 Task: Create a due date automation trigger when advanced on, 2 hours after a card is due add fields without custom field "Resume" set to a date less than 1 working days from now.
Action: Mouse moved to (924, 75)
Screenshot: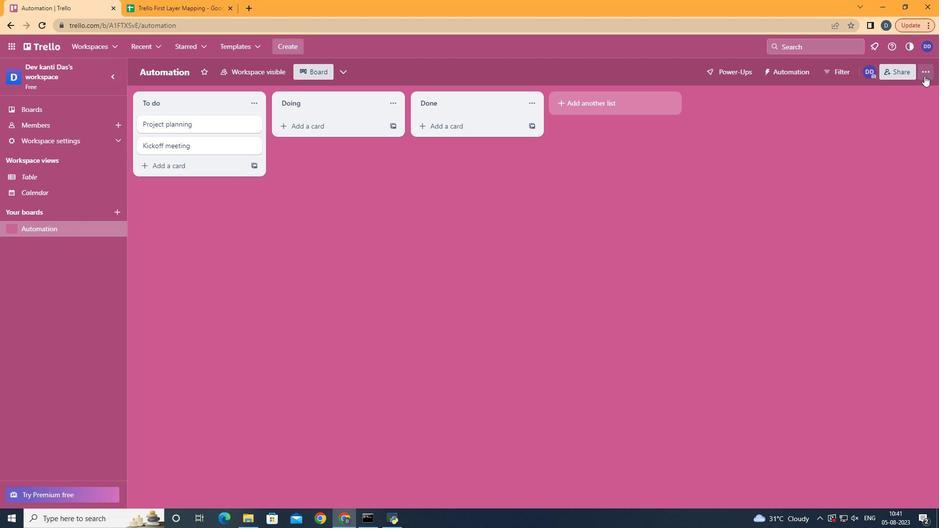 
Action: Mouse pressed left at (924, 75)
Screenshot: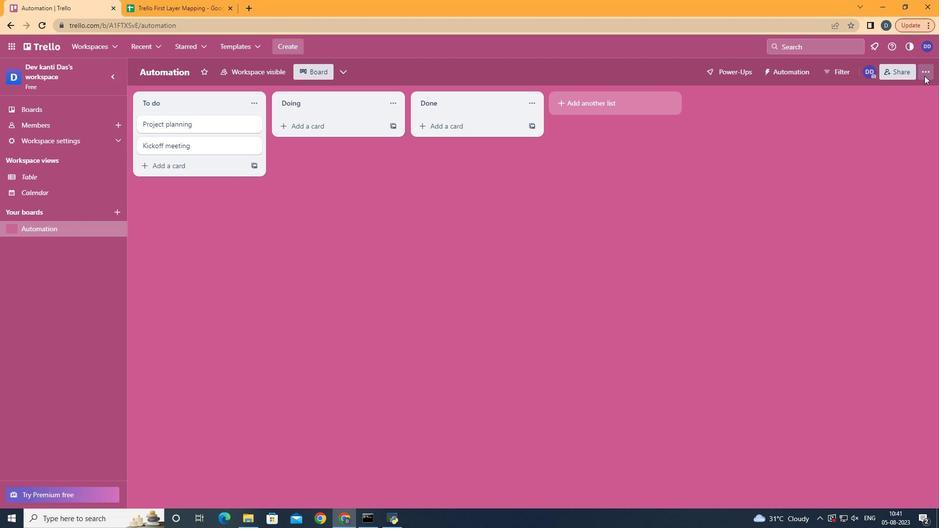 
Action: Mouse moved to (837, 218)
Screenshot: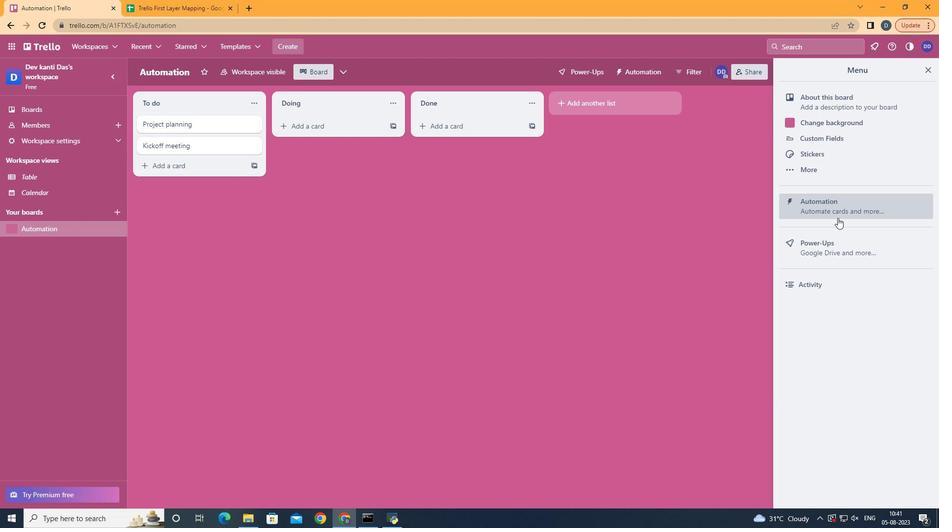 
Action: Mouse pressed left at (837, 218)
Screenshot: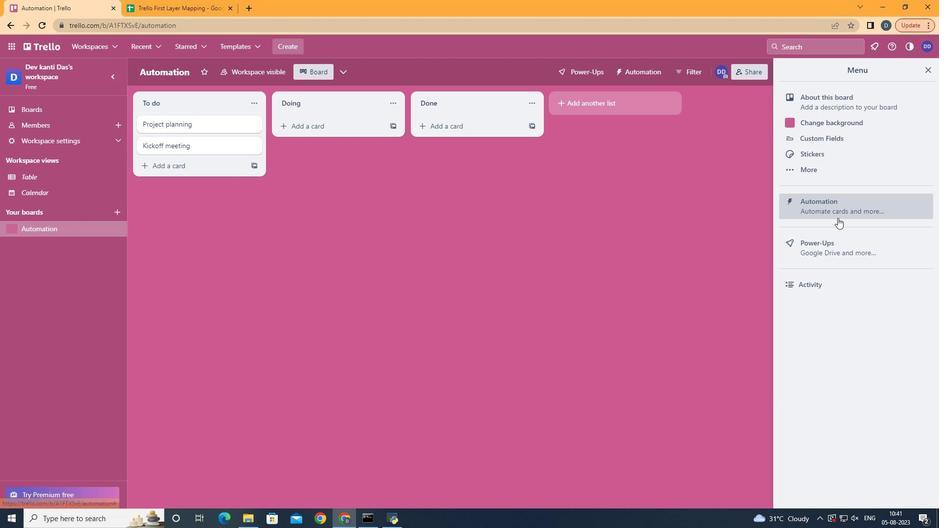 
Action: Mouse moved to (210, 202)
Screenshot: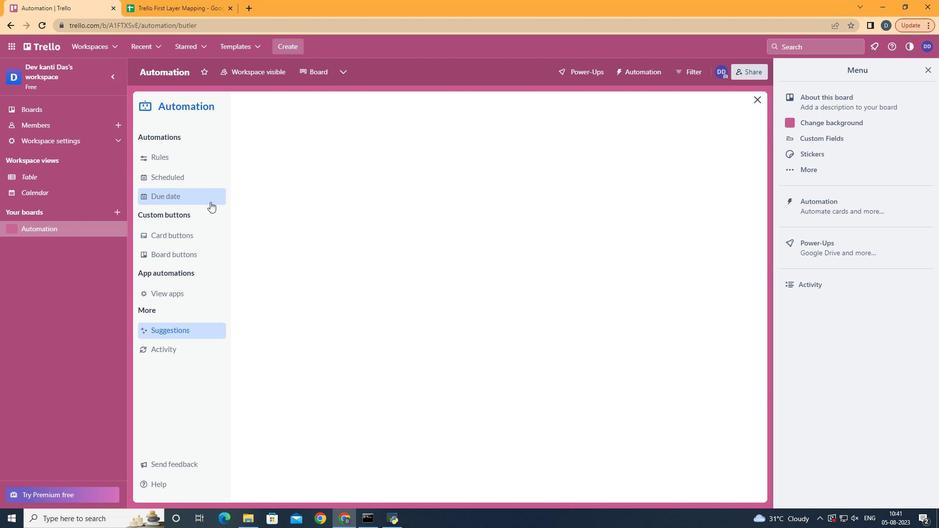 
Action: Mouse pressed left at (210, 202)
Screenshot: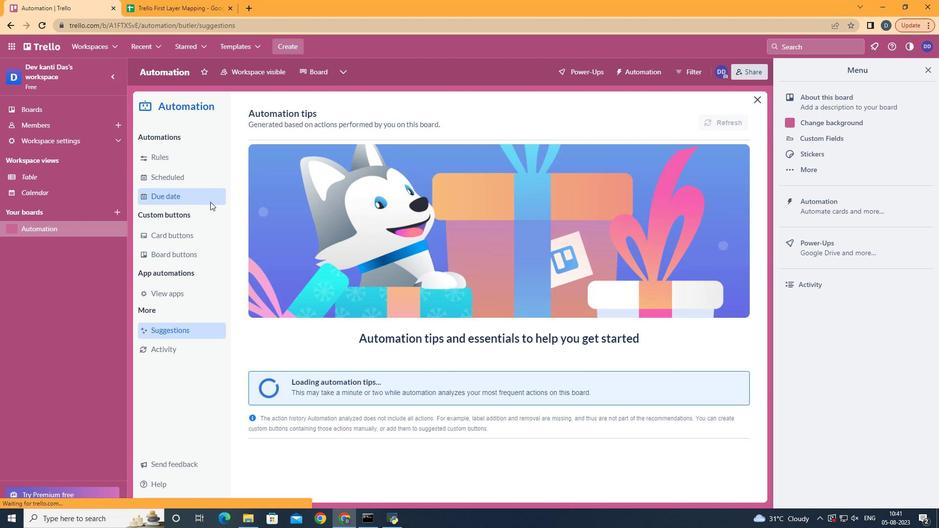 
Action: Mouse moved to (697, 119)
Screenshot: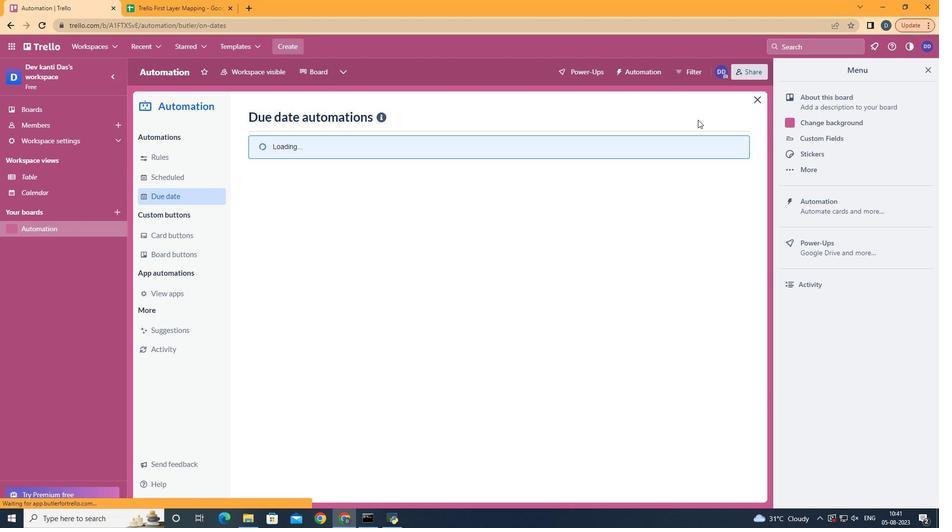 
Action: Mouse pressed left at (697, 119)
Screenshot: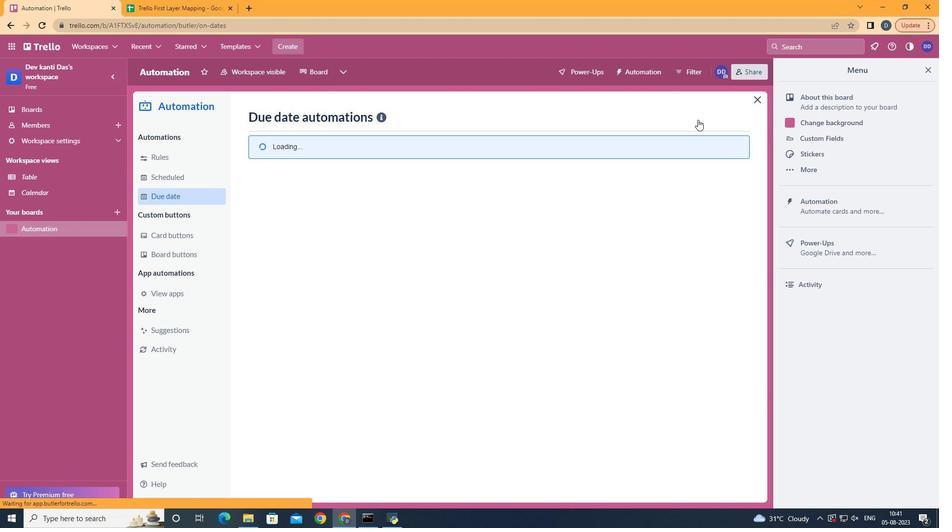 
Action: Mouse pressed left at (697, 119)
Screenshot: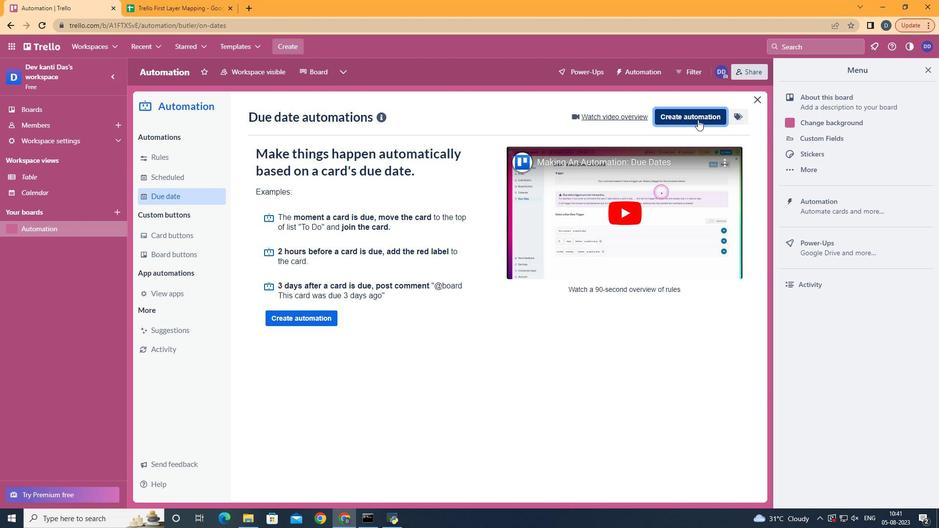 
Action: Mouse moved to (463, 211)
Screenshot: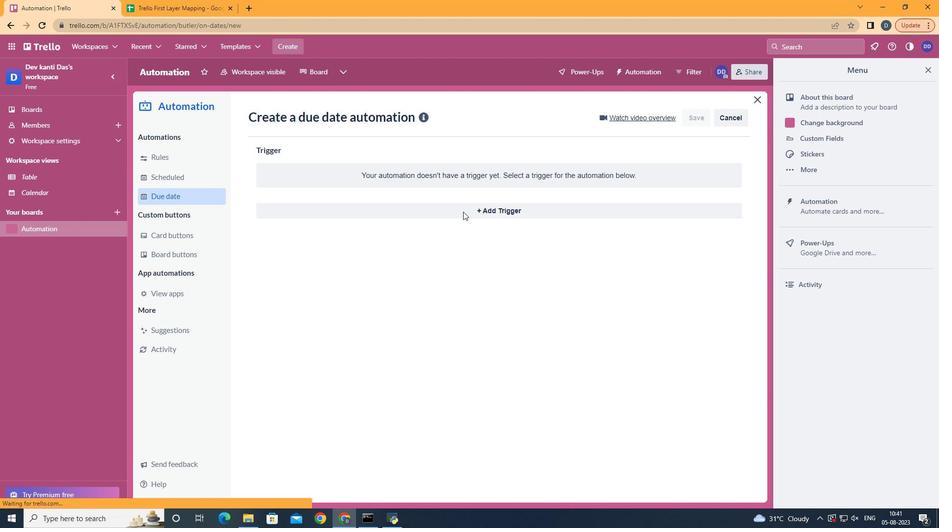 
Action: Mouse pressed left at (463, 211)
Screenshot: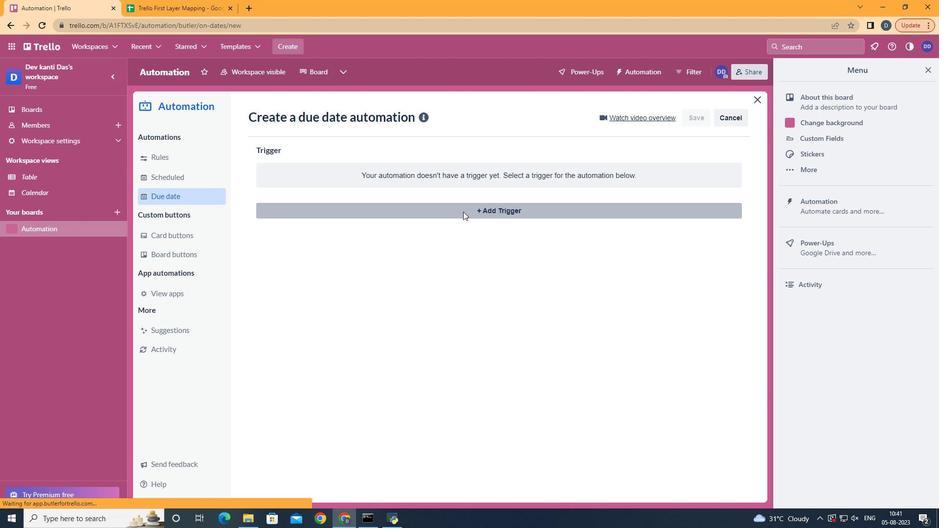 
Action: Mouse moved to (323, 420)
Screenshot: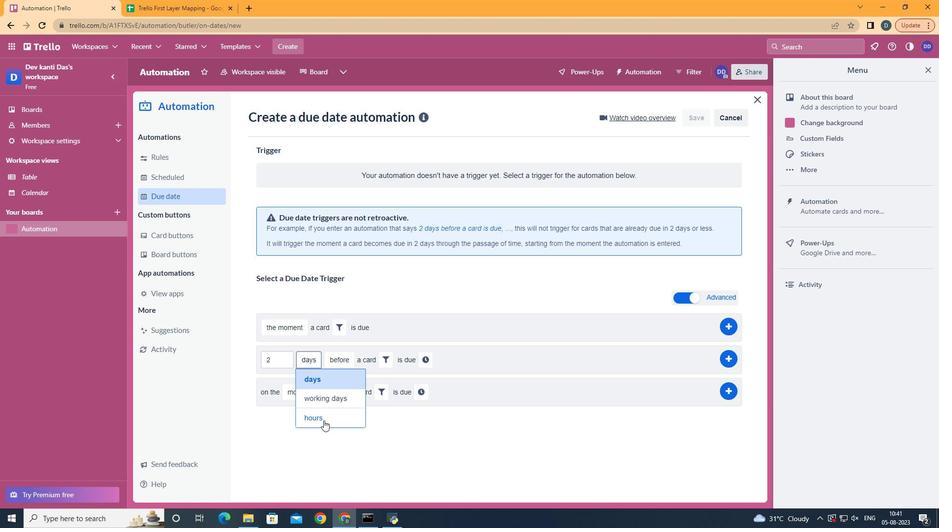 
Action: Mouse pressed left at (323, 420)
Screenshot: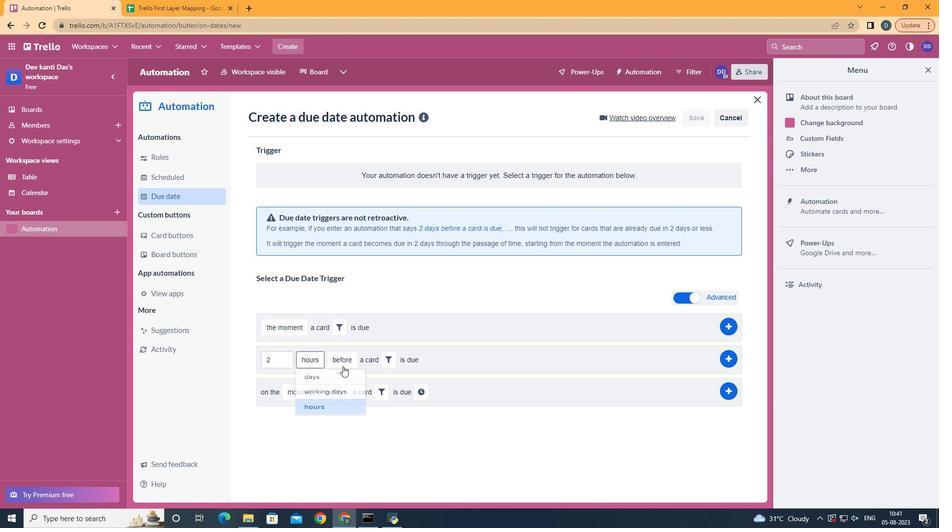 
Action: Mouse moved to (351, 394)
Screenshot: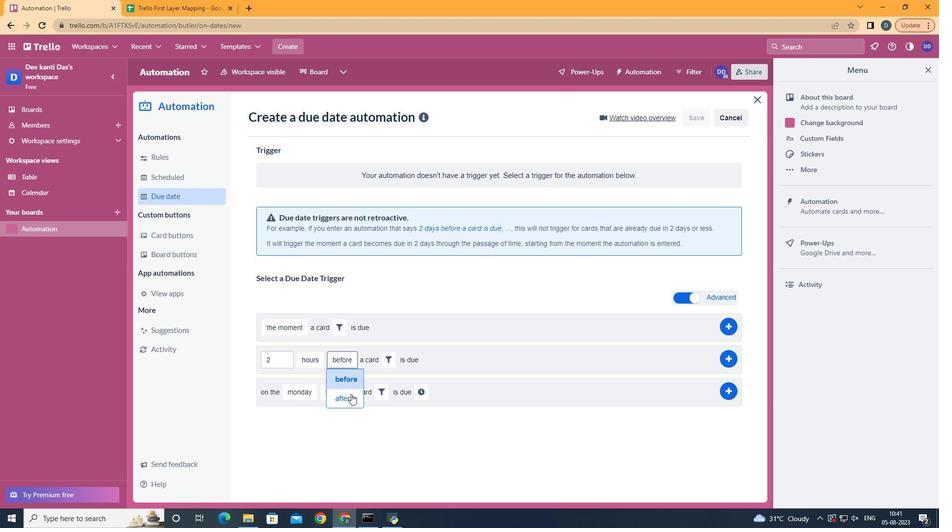 
Action: Mouse pressed left at (351, 394)
Screenshot: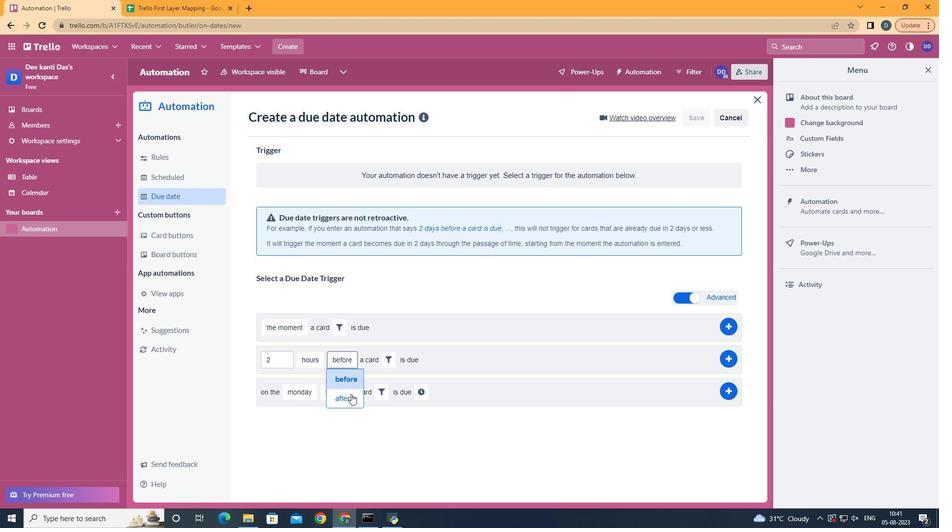 
Action: Mouse moved to (379, 367)
Screenshot: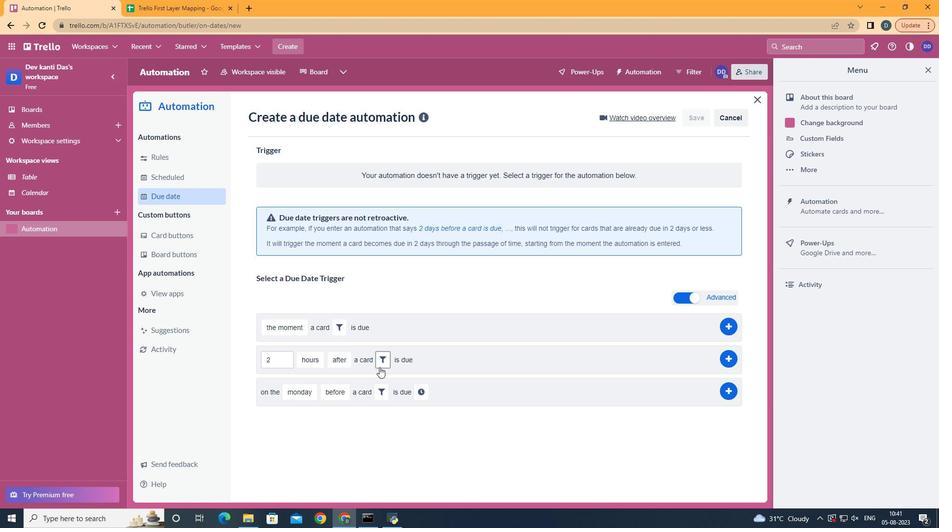 
Action: Mouse pressed left at (379, 367)
Screenshot: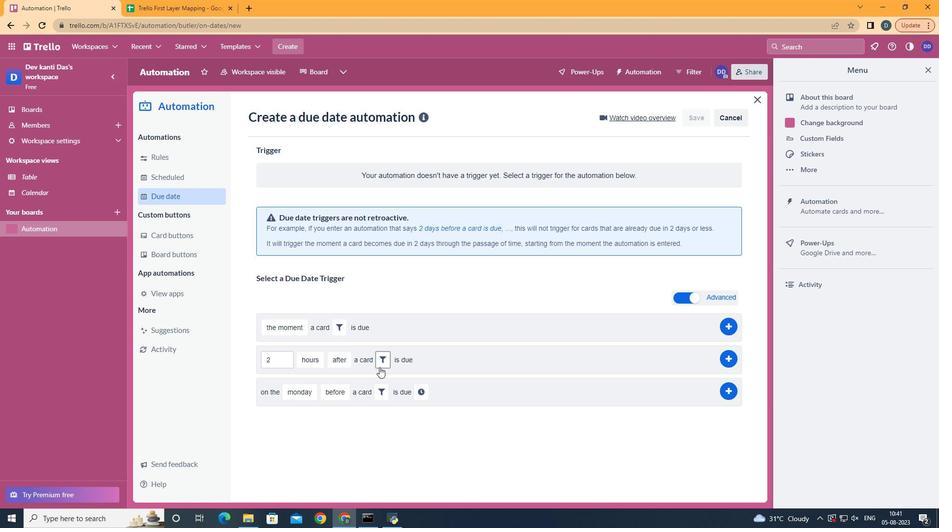 
Action: Mouse moved to (552, 388)
Screenshot: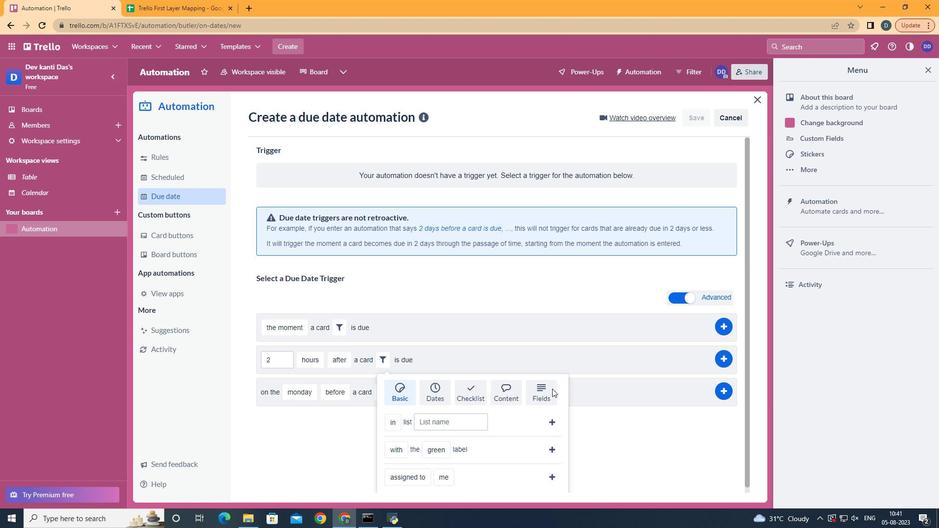
Action: Mouse pressed left at (552, 388)
Screenshot: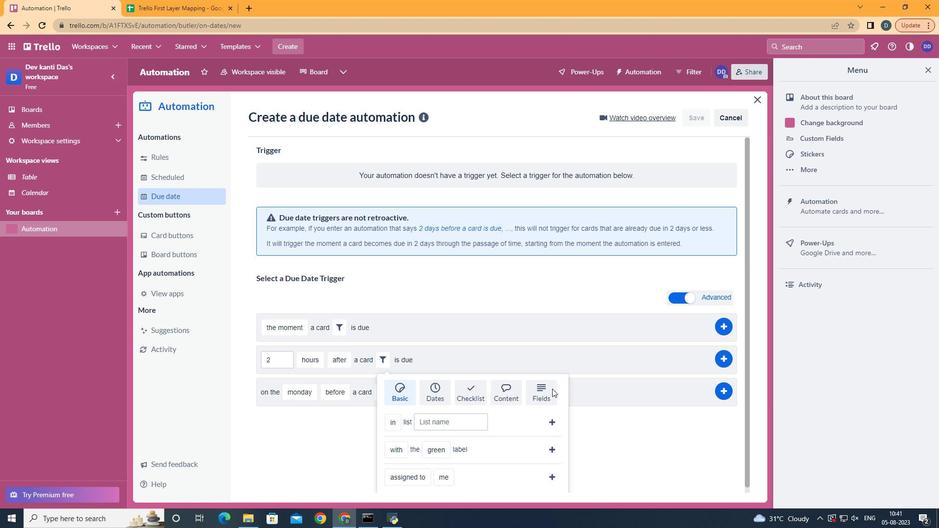 
Action: Mouse moved to (549, 389)
Screenshot: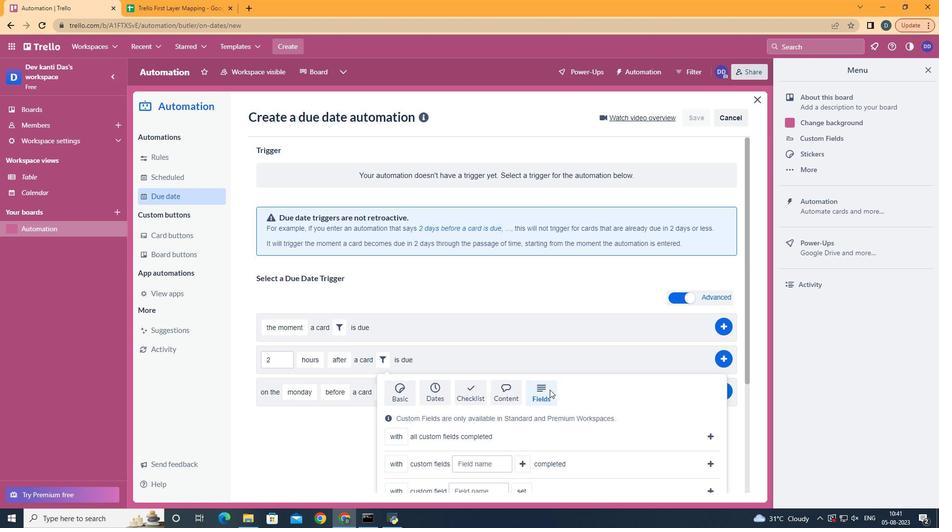 
Action: Mouse scrolled (549, 389) with delta (0, 0)
Screenshot: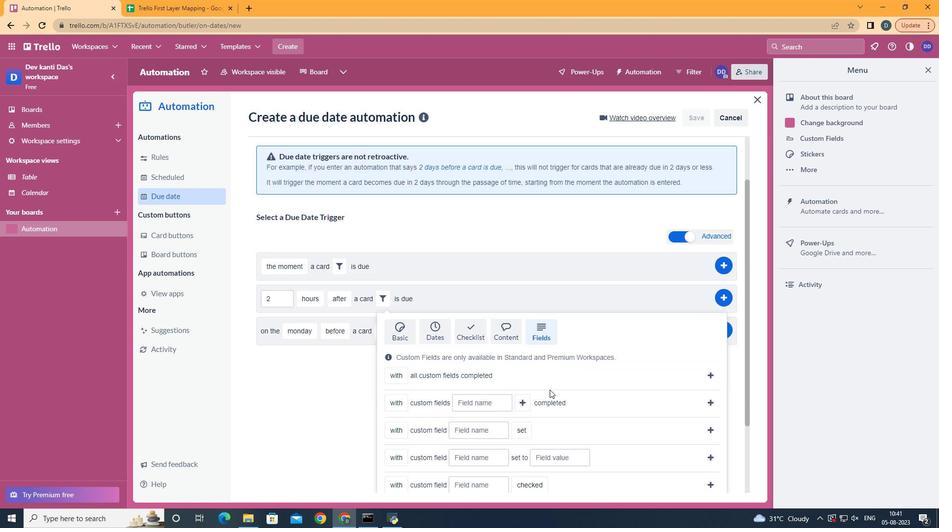 
Action: Mouse scrolled (549, 389) with delta (0, 0)
Screenshot: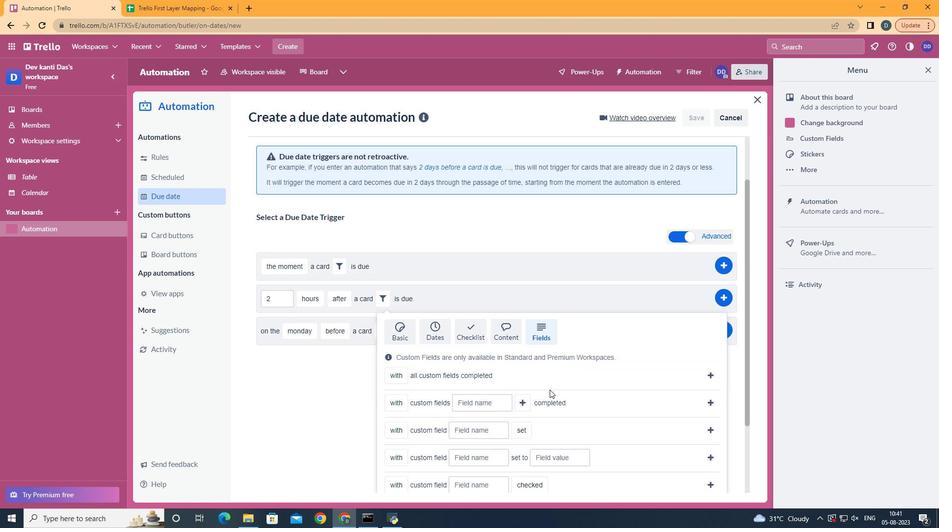 
Action: Mouse scrolled (549, 389) with delta (0, 0)
Screenshot: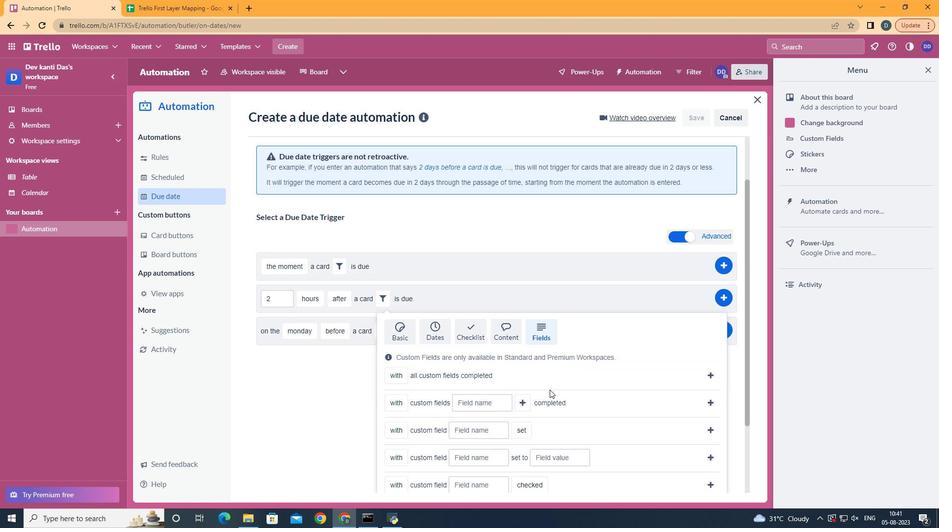 
Action: Mouse scrolled (549, 389) with delta (0, 0)
Screenshot: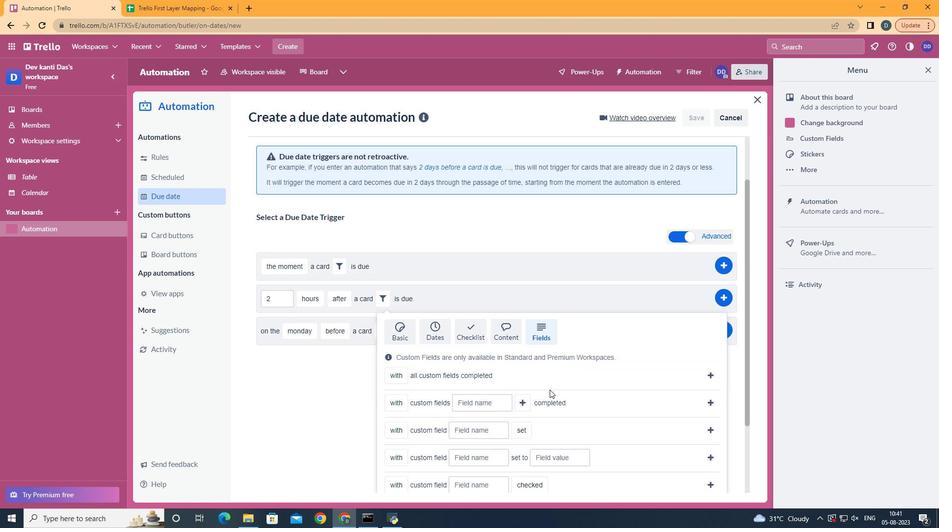
Action: Mouse scrolled (549, 389) with delta (0, 0)
Screenshot: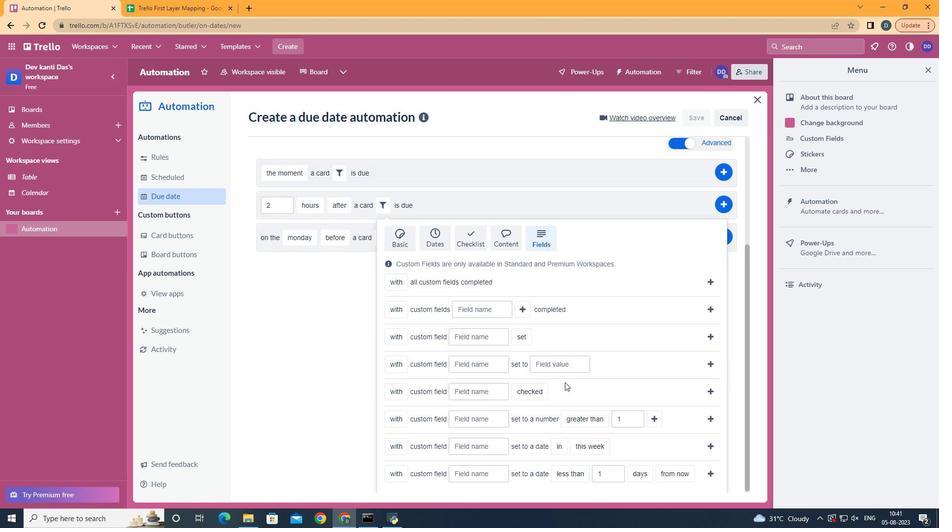 
Action: Mouse scrolled (549, 389) with delta (0, 0)
Screenshot: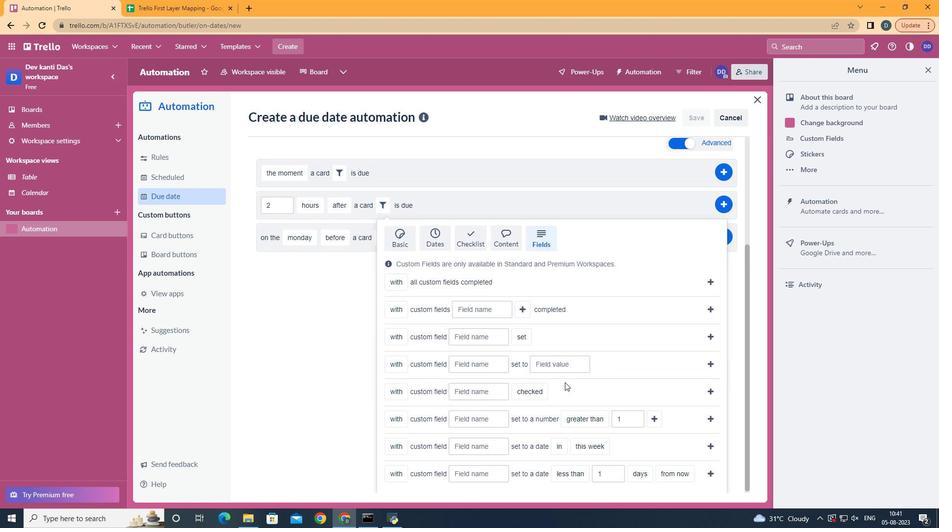 
Action: Mouse moved to (407, 450)
Screenshot: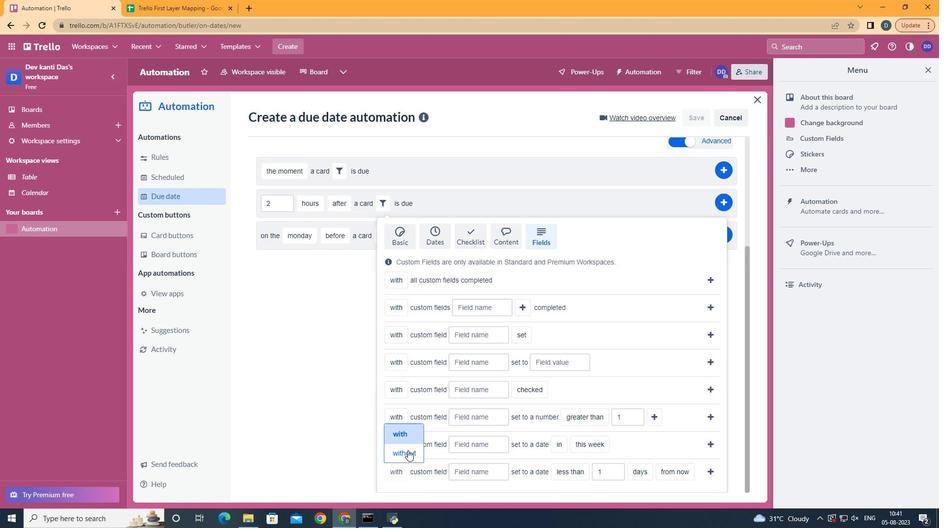 
Action: Mouse pressed left at (407, 450)
Screenshot: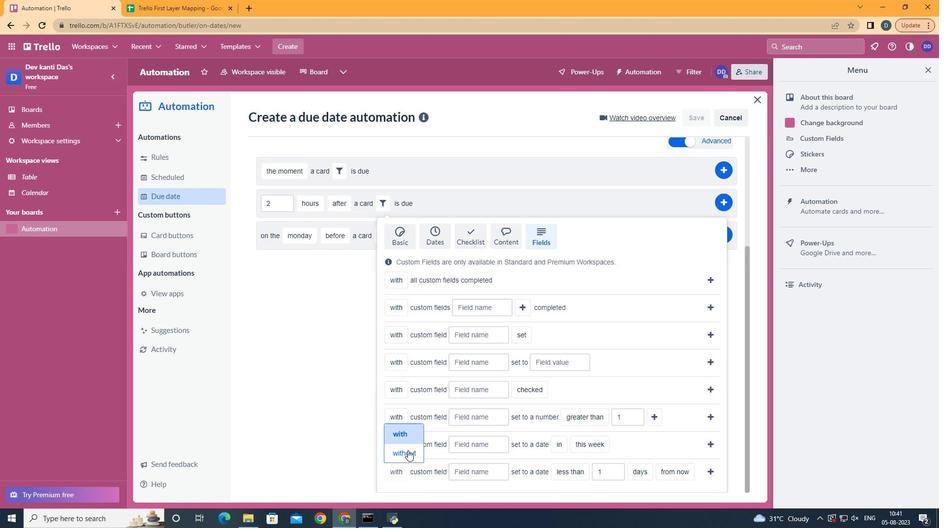 
Action: Mouse moved to (494, 479)
Screenshot: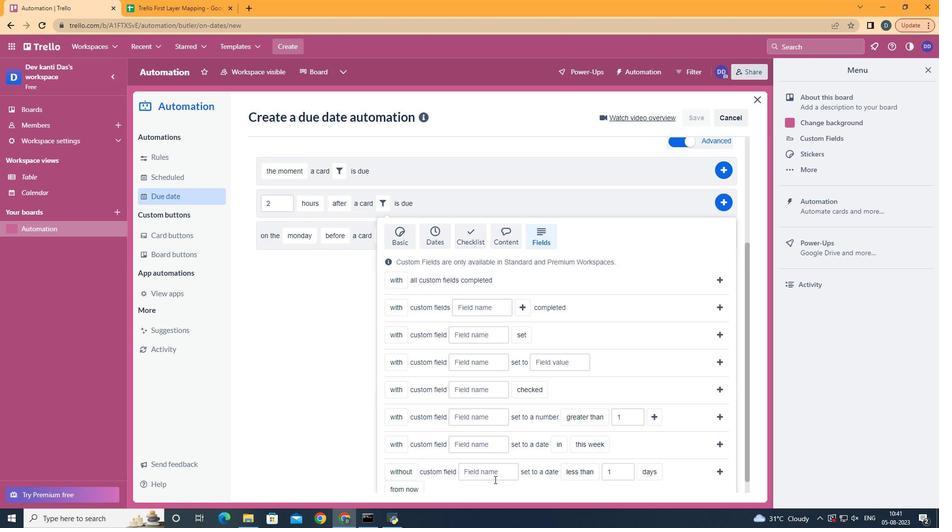
Action: Mouse pressed left at (494, 479)
Screenshot: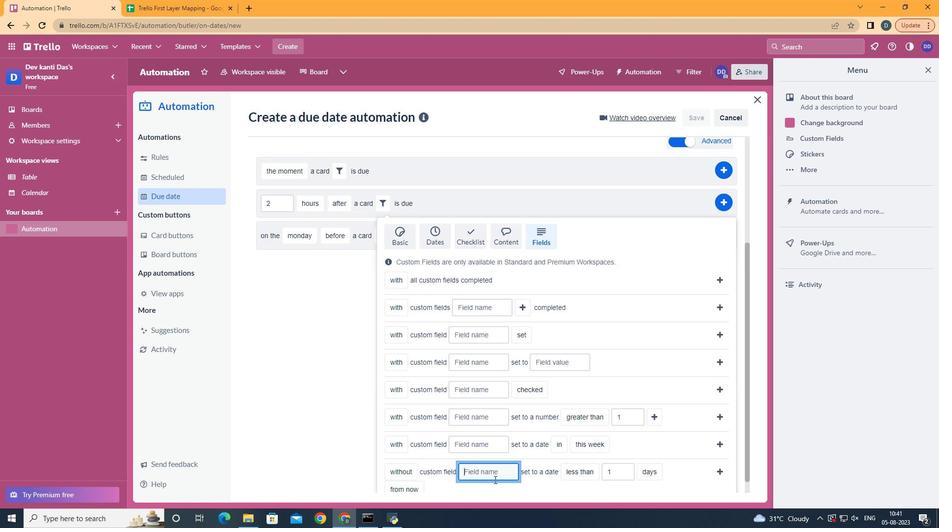 
Action: Key pressed <Key.shift>Resume
Screenshot: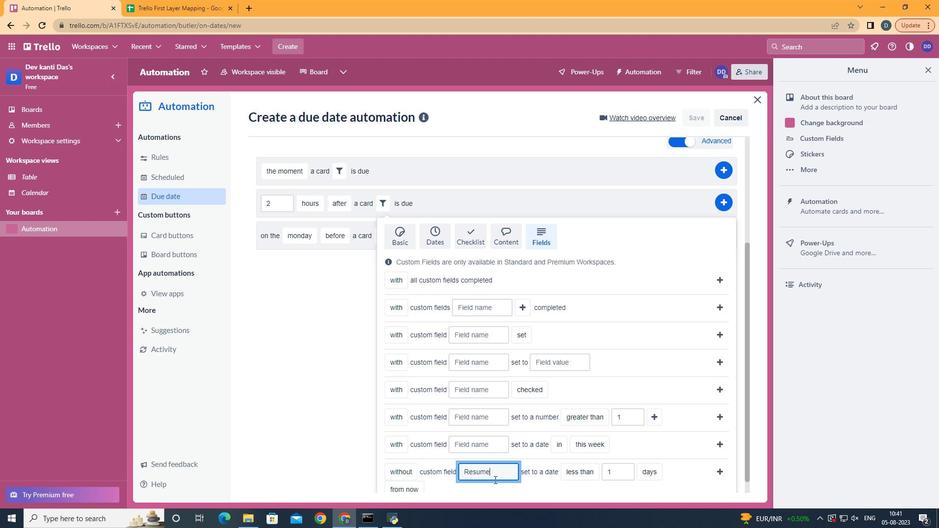 
Action: Mouse scrolled (494, 479) with delta (0, 0)
Screenshot: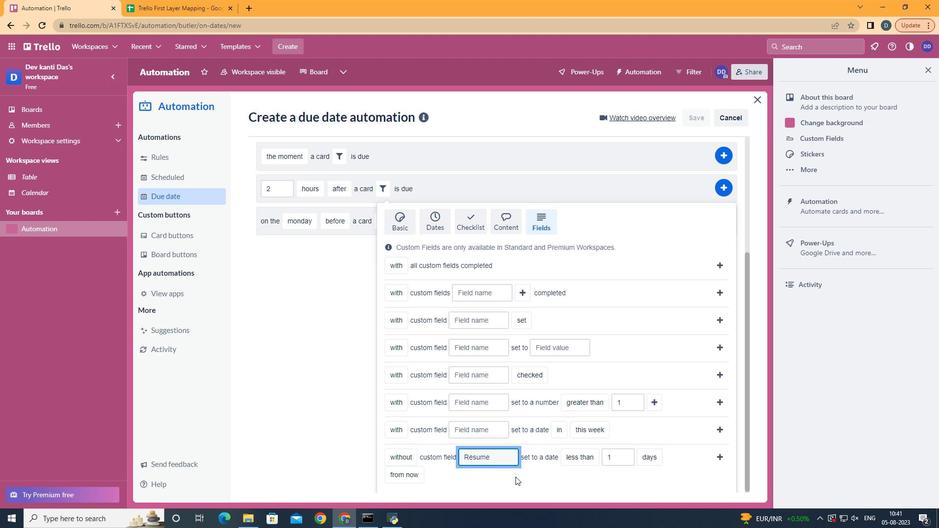 
Action: Mouse scrolled (494, 479) with delta (0, 0)
Screenshot: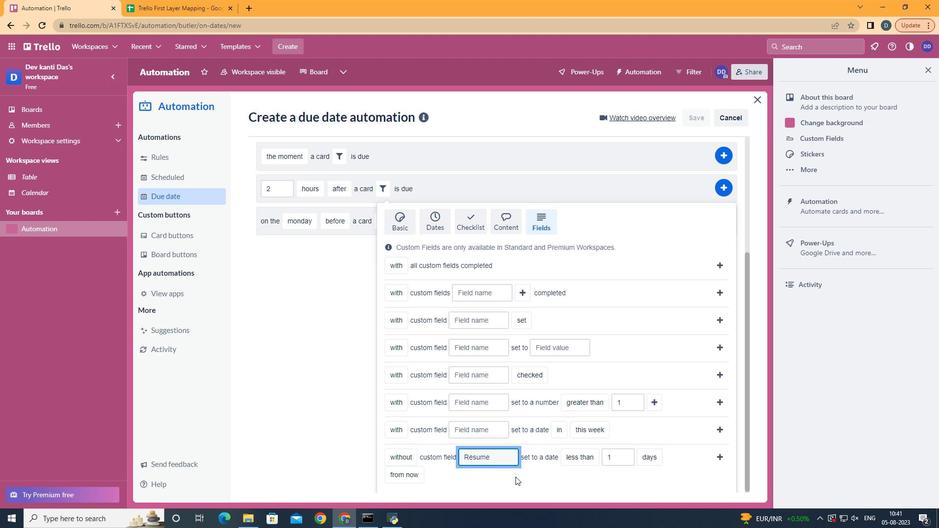 
Action: Mouse scrolled (494, 479) with delta (0, 0)
Screenshot: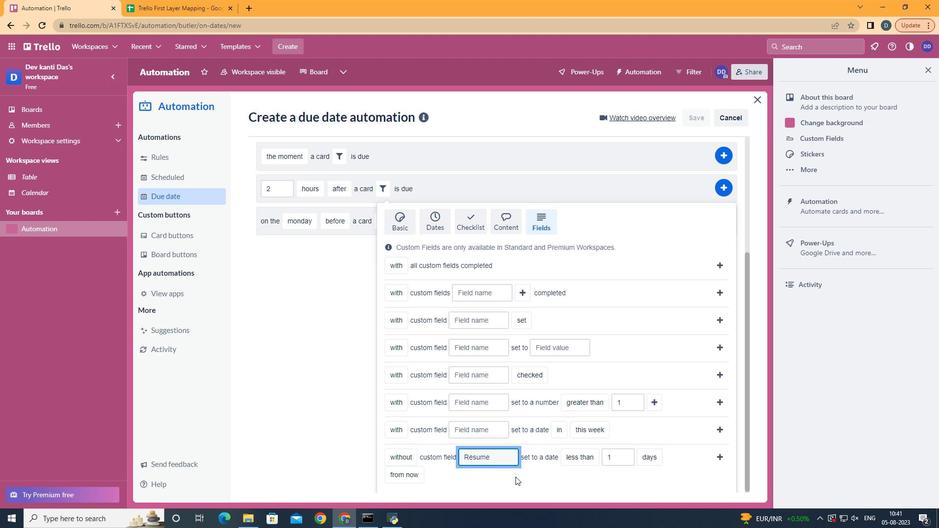 
Action: Mouse scrolled (494, 479) with delta (0, 0)
Screenshot: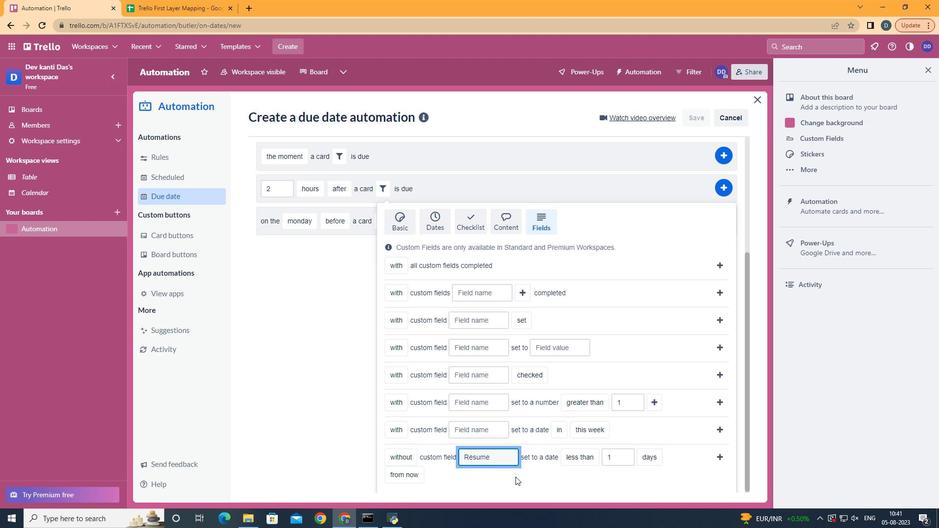 
Action: Mouse moved to (589, 390)
Screenshot: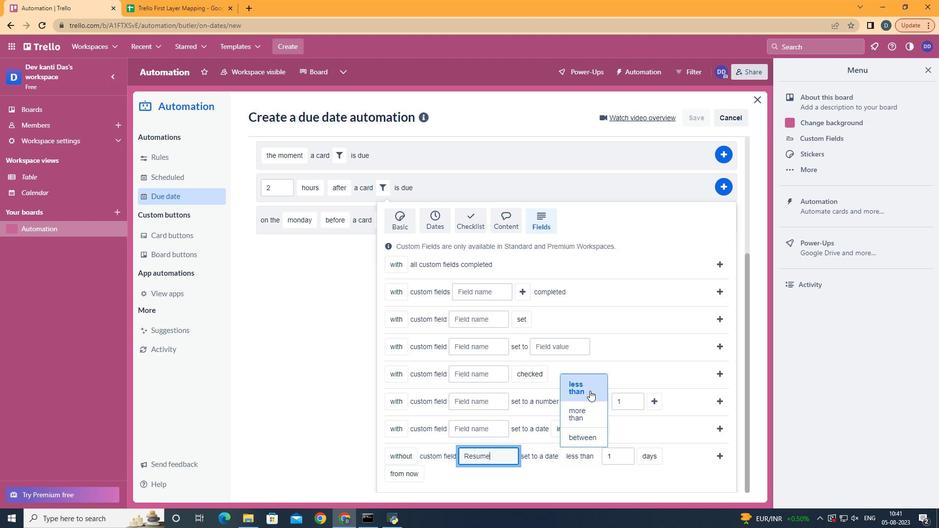 
Action: Mouse pressed left at (589, 390)
Screenshot: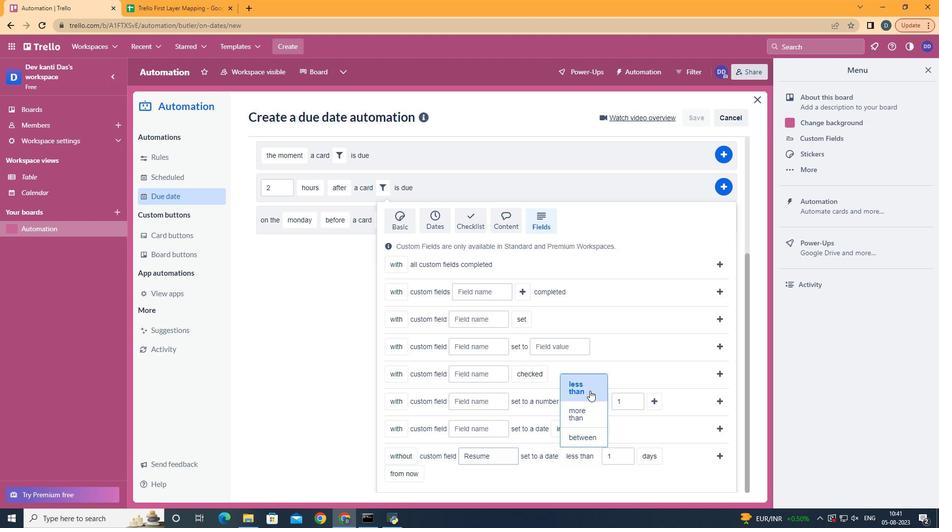 
Action: Mouse moved to (667, 440)
Screenshot: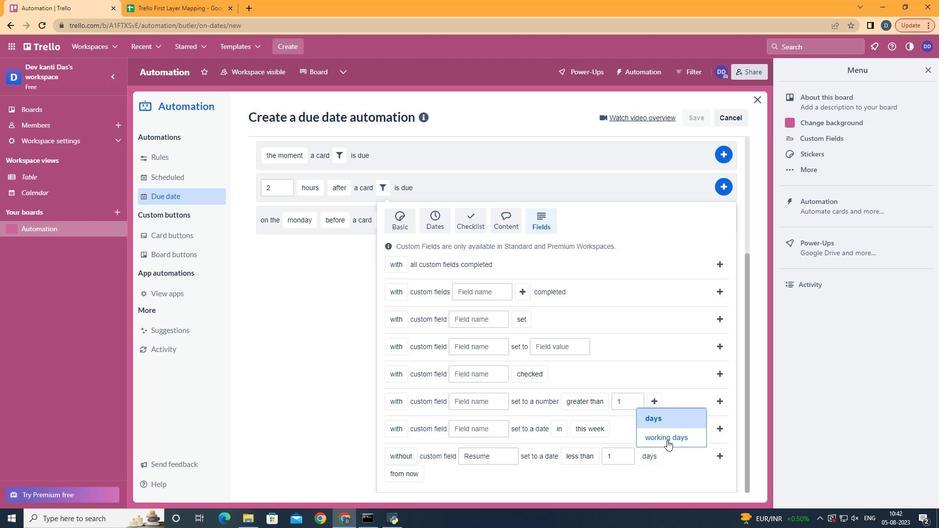 
Action: Mouse pressed left at (667, 440)
Screenshot: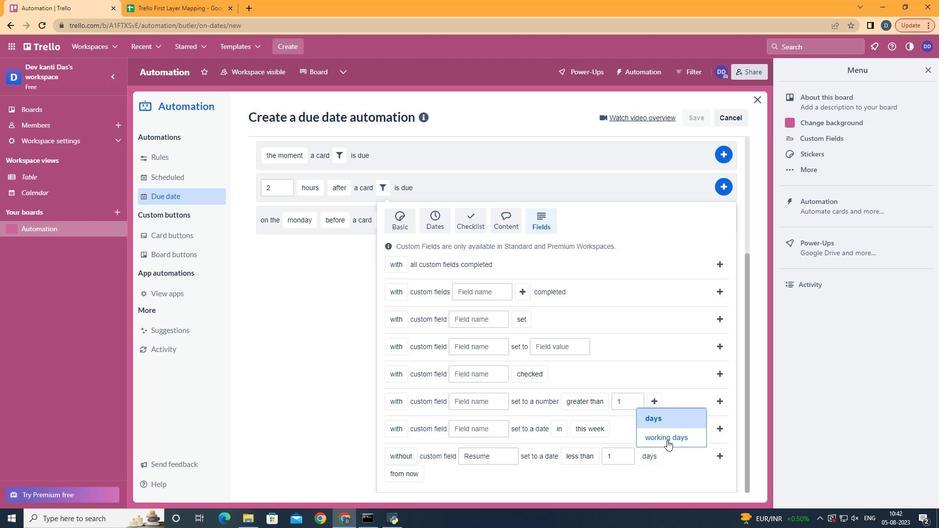 
Action: Mouse moved to (411, 431)
Screenshot: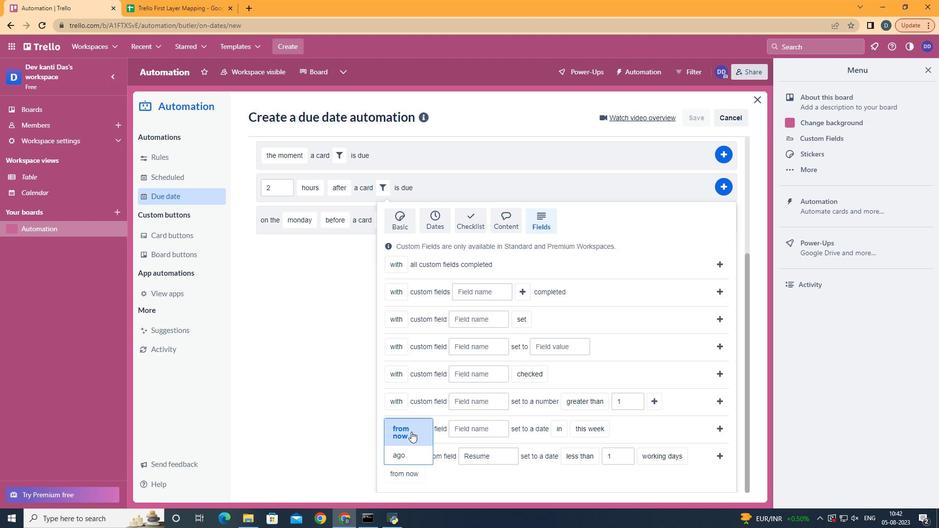
Action: Mouse pressed left at (411, 431)
Screenshot: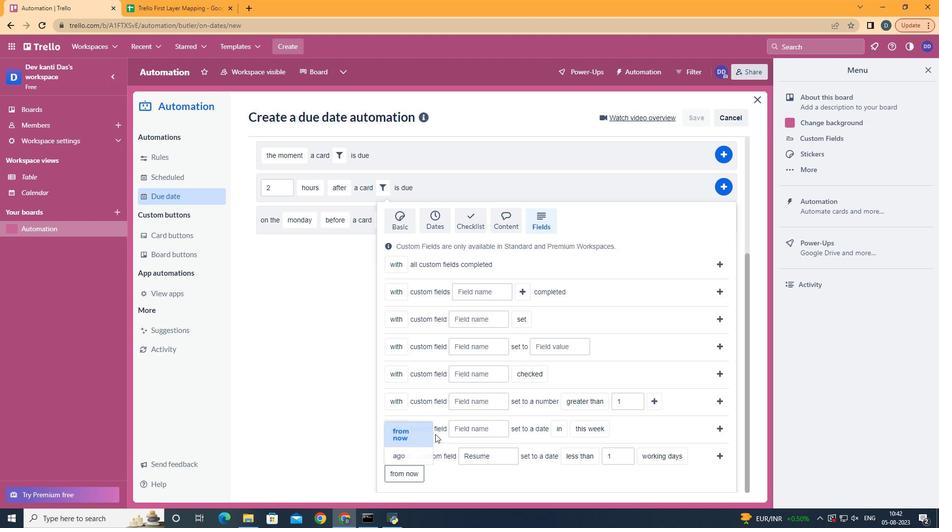 
Action: Mouse moved to (715, 455)
Screenshot: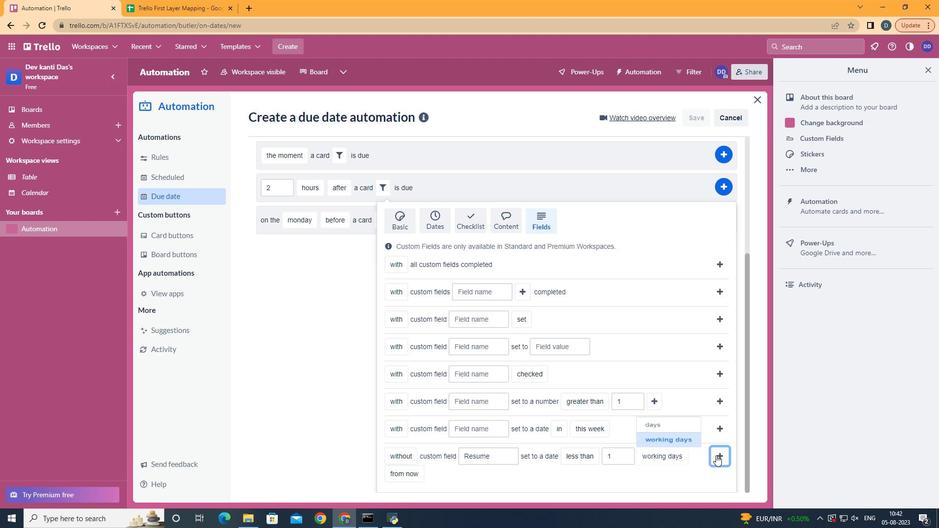 
Action: Mouse pressed left at (715, 455)
Screenshot: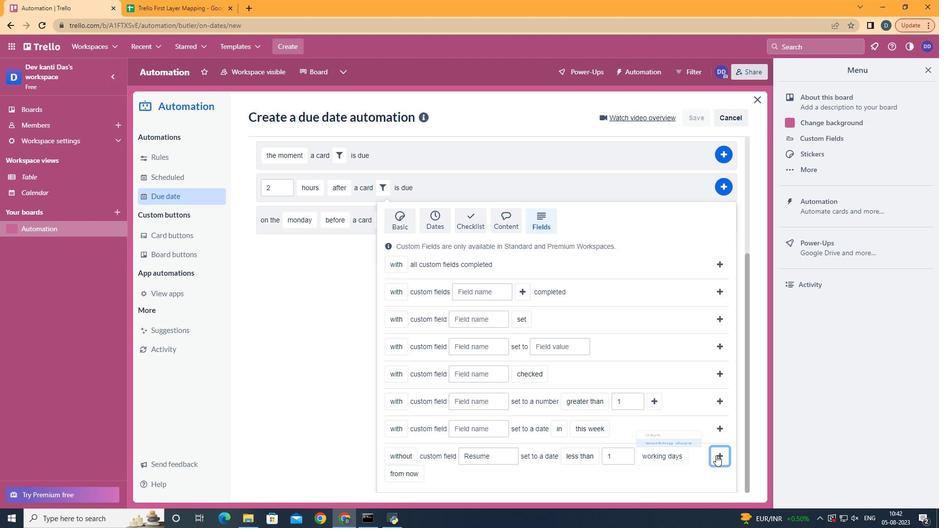 
Action: Mouse moved to (725, 365)
Screenshot: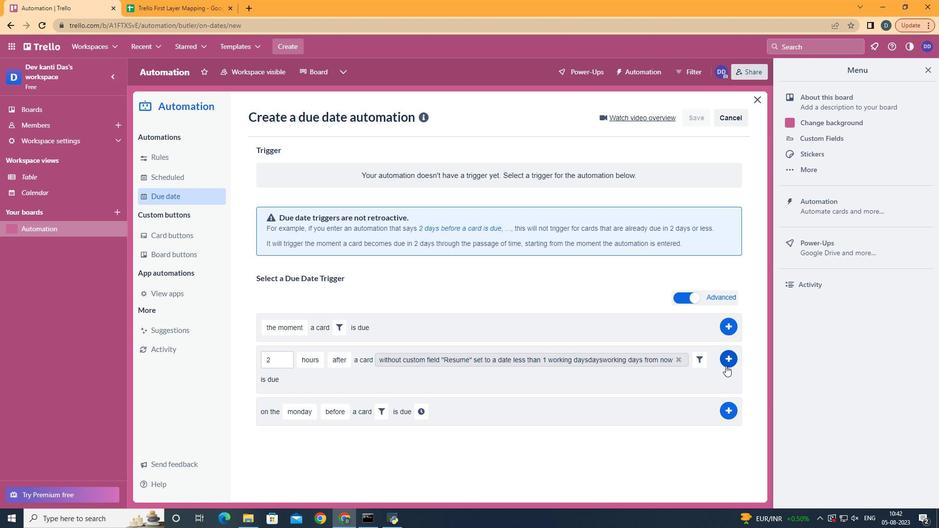 
Action: Mouse pressed left at (725, 365)
Screenshot: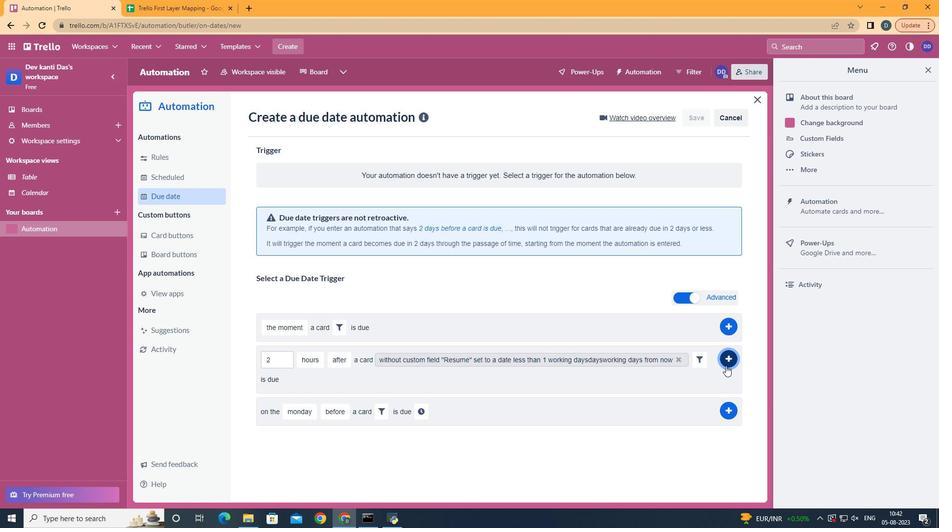 
Action: Mouse moved to (512, 181)
Screenshot: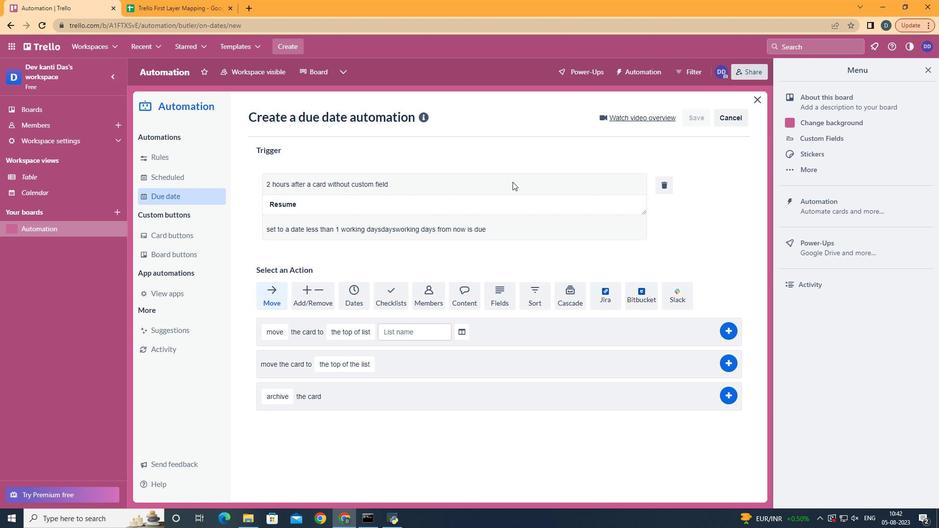 
